 Task: Set the Folder Pane to Normal view in the application.
Action: Mouse moved to (14, 77)
Screenshot: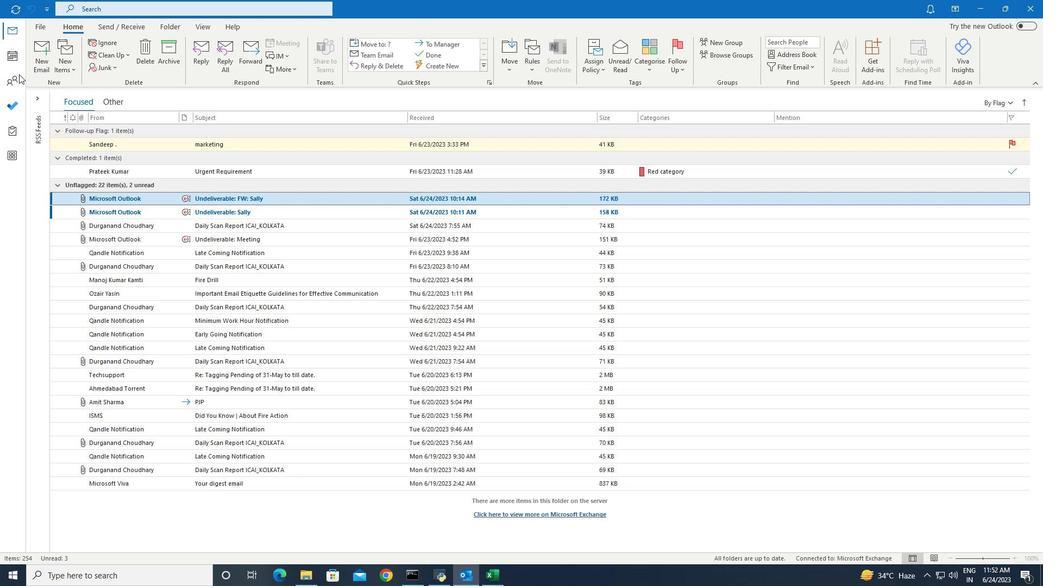 
Action: Mouse pressed left at (14, 77)
Screenshot: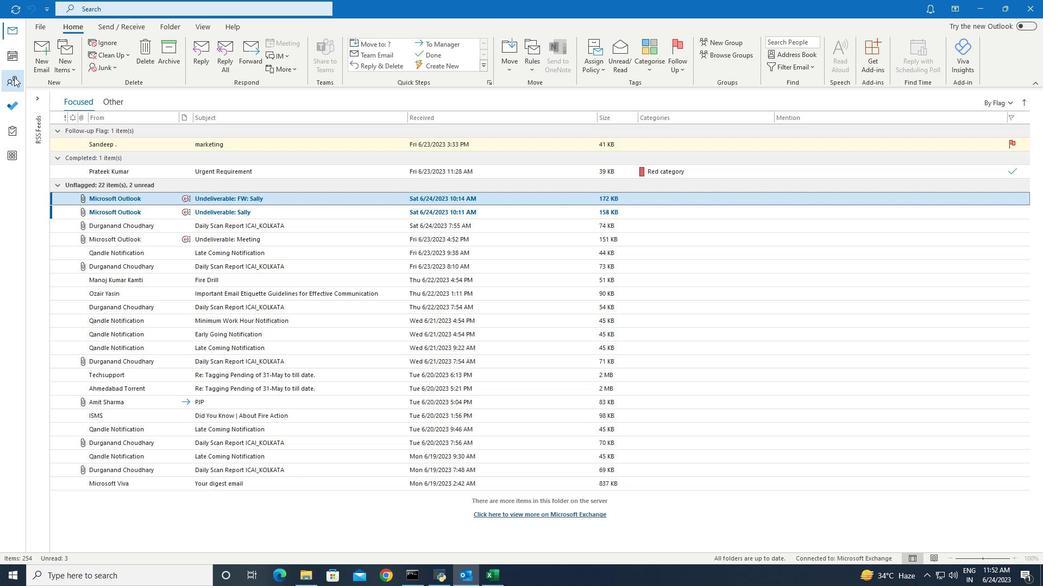 
Action: Mouse moved to (206, 26)
Screenshot: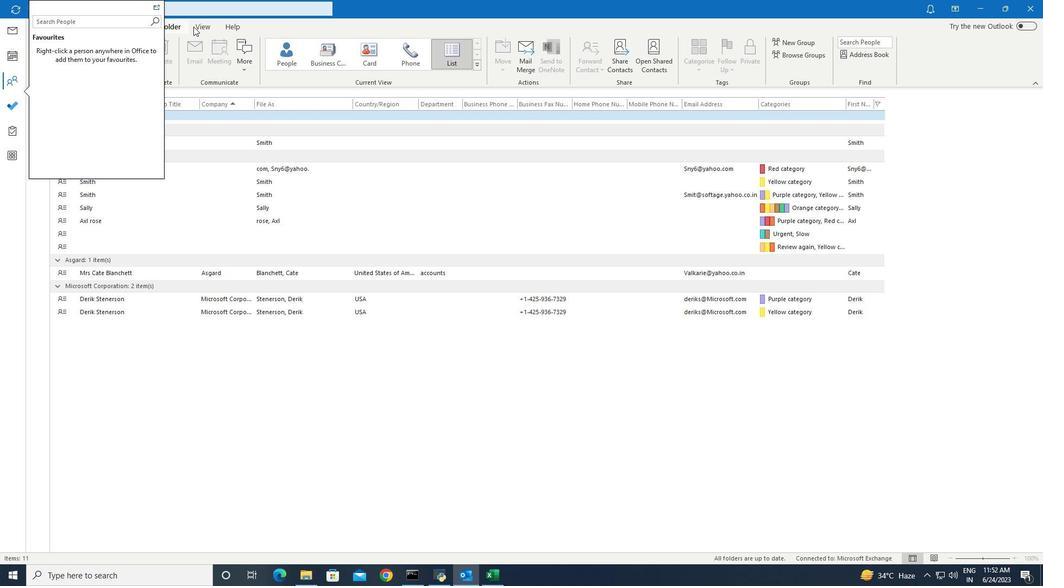 
Action: Mouse pressed left at (206, 26)
Screenshot: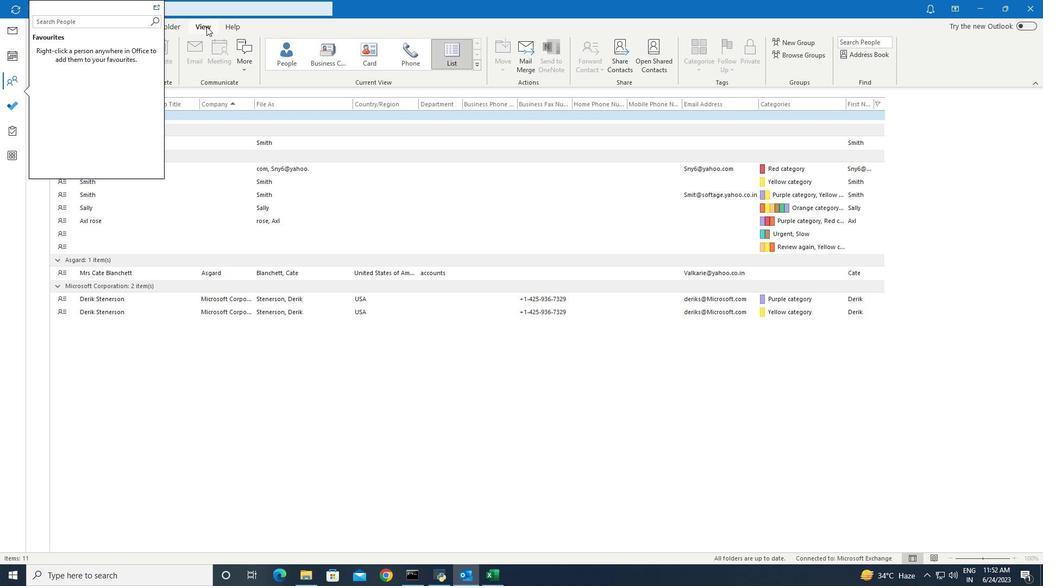 
Action: Mouse moved to (377, 70)
Screenshot: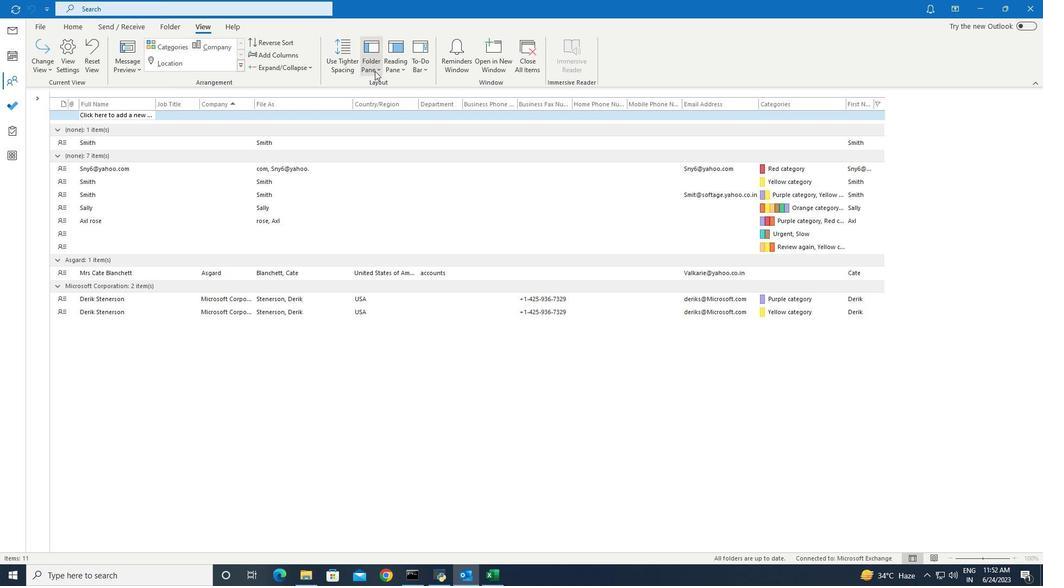 
Action: Mouse pressed left at (377, 70)
Screenshot: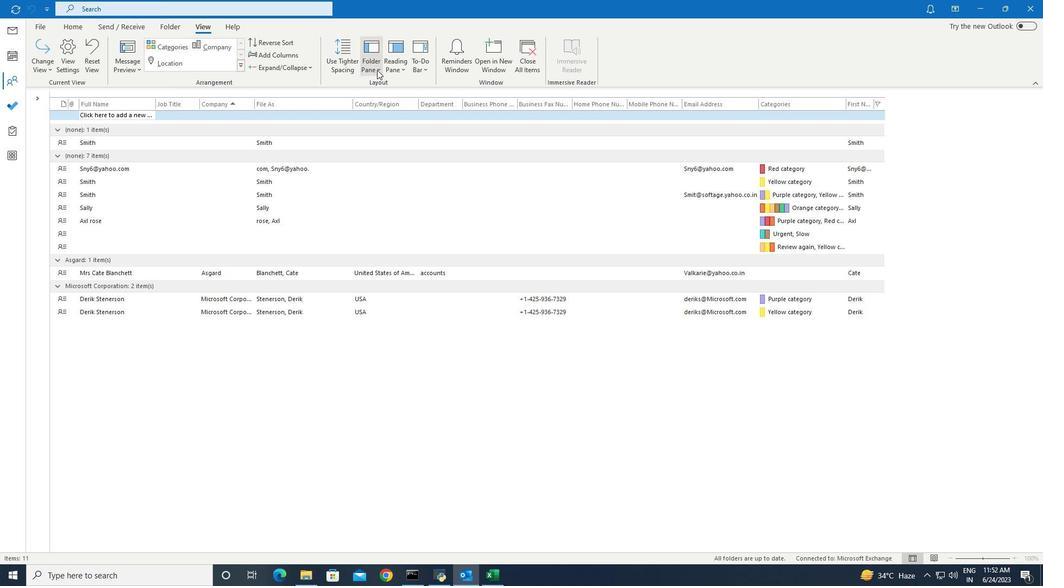 
Action: Mouse moved to (376, 84)
Screenshot: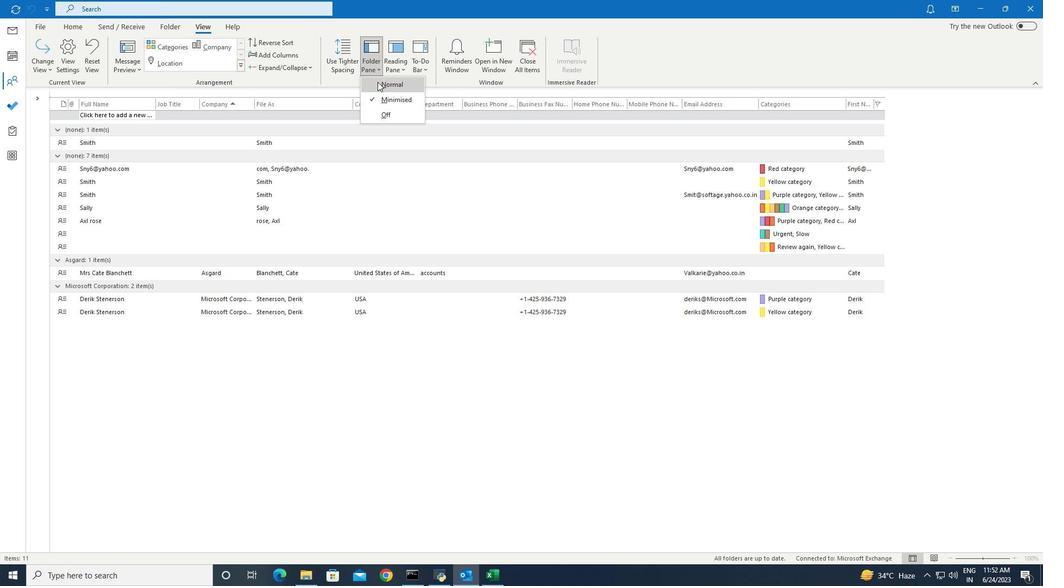 
Action: Mouse pressed left at (376, 84)
Screenshot: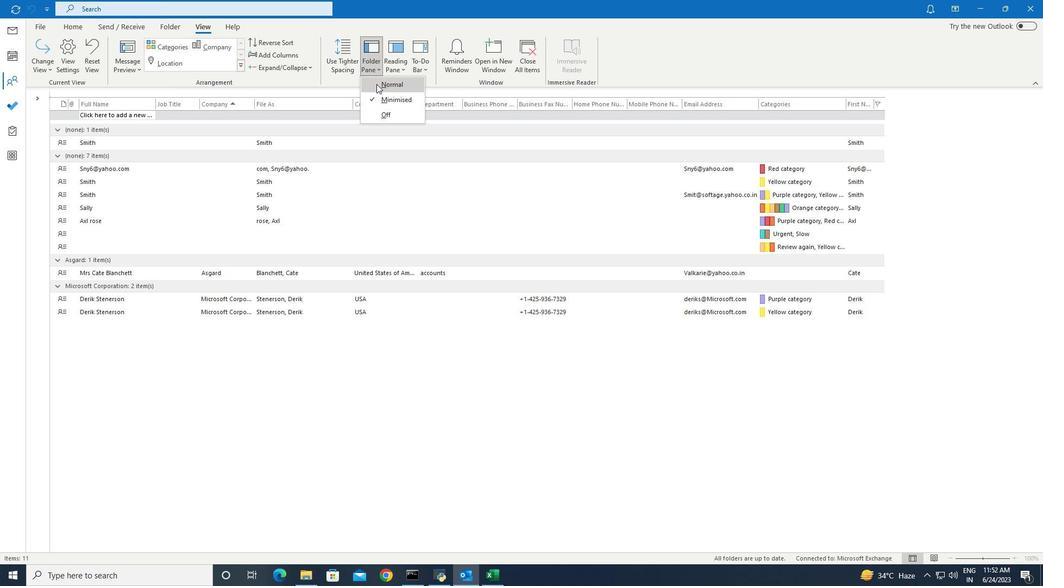 
